 Task: Open a blank worksheet and write heading  Customer order data  Add 10 people name:-  'David White, Emily Green, Andrew Baker, Madison Evans, Logan King, Grace Hill, Gabriel Young, Elizabeth Flores, Samuel Reed, Avery Nelson. ' in September Last week sales are  10020 to 20050. customer order name:-  Nike shoe, Adidas shoe, Gucci T-shirt, Louis Vuitton bag, Zara Shirt, H&M jeans, Chanel perfume, Versace perfume, Ralph Lauren, Prada Shirtcustomer order price in between:-  10000 to 15000. Save page auditingSalesByMonth_2023
Action: Mouse moved to (99, 98)
Screenshot: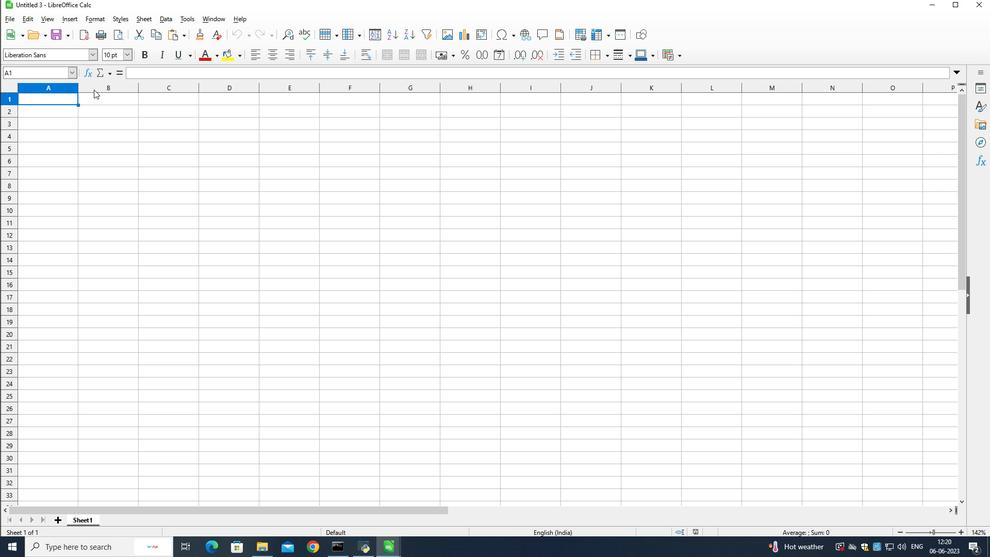
Action: Mouse pressed left at (99, 98)
Screenshot: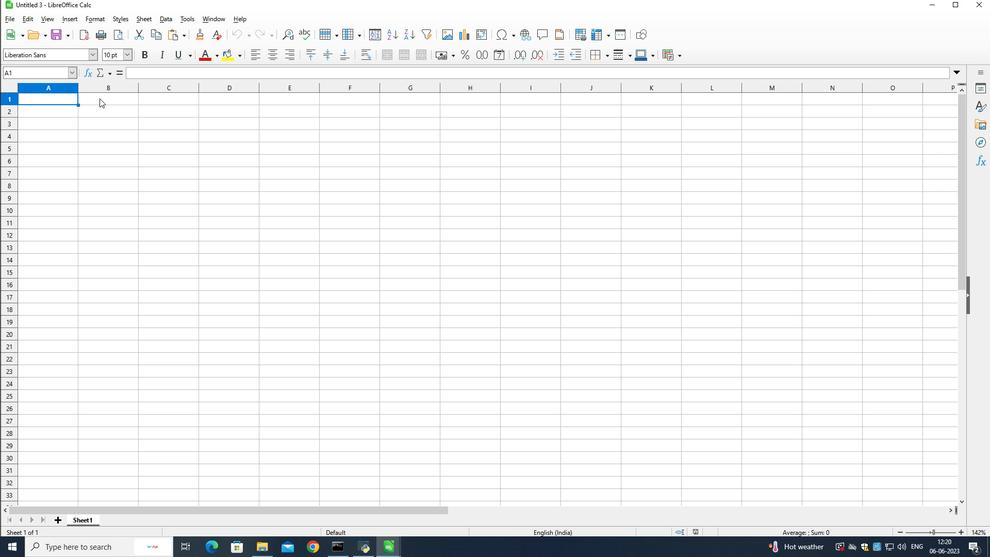 
Action: Mouse moved to (110, 120)
Screenshot: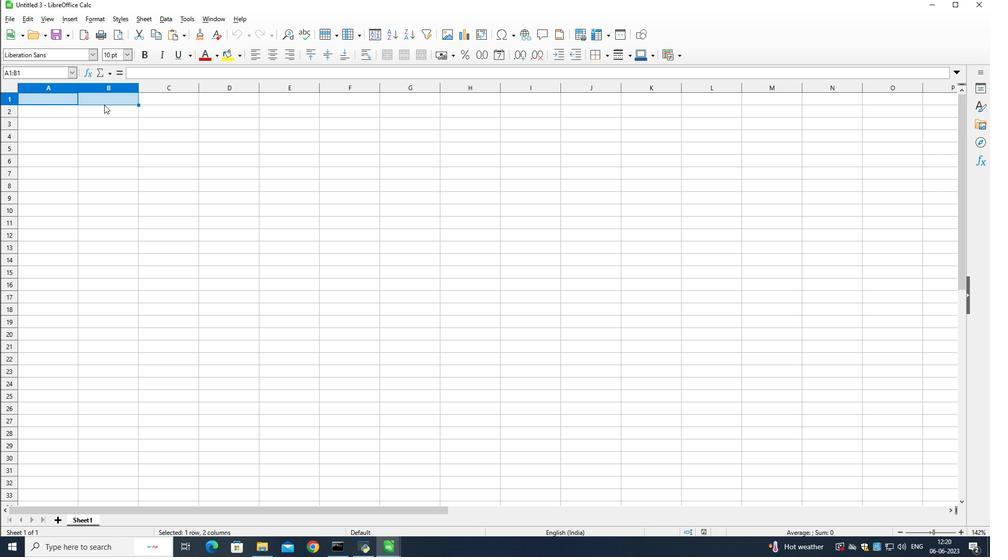 
Action: Mouse pressed right at (110, 120)
Screenshot: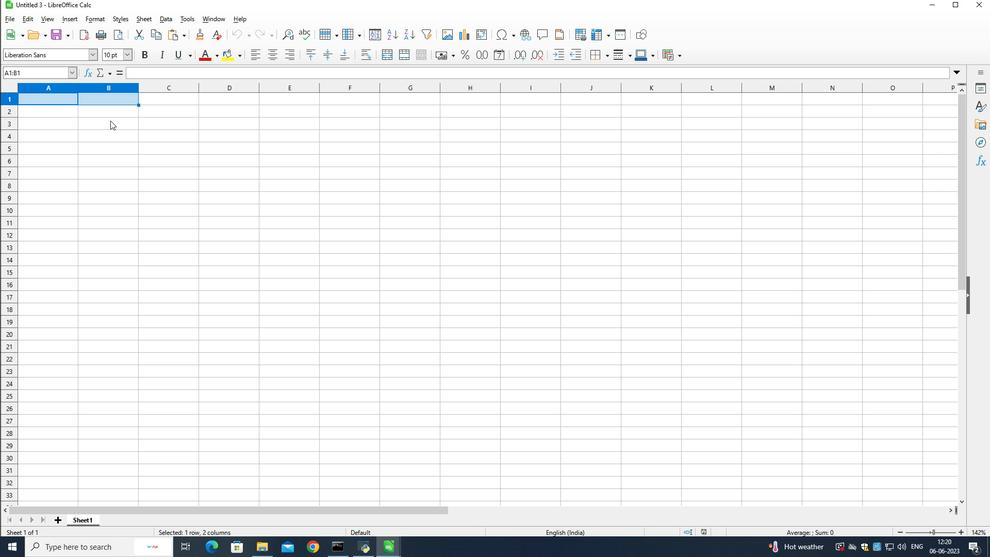 
Action: Mouse moved to (108, 99)
Screenshot: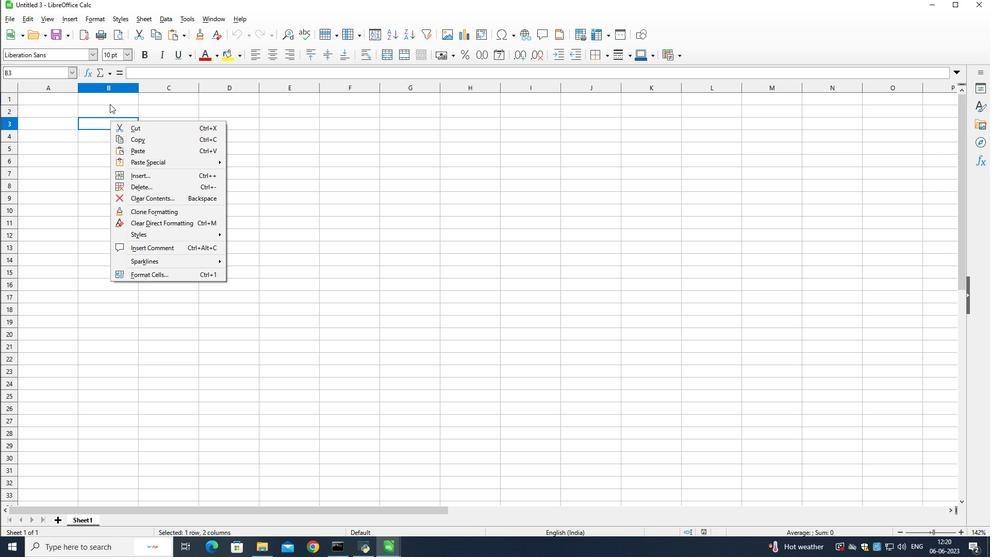 
Action: Mouse pressed left at (108, 99)
Screenshot: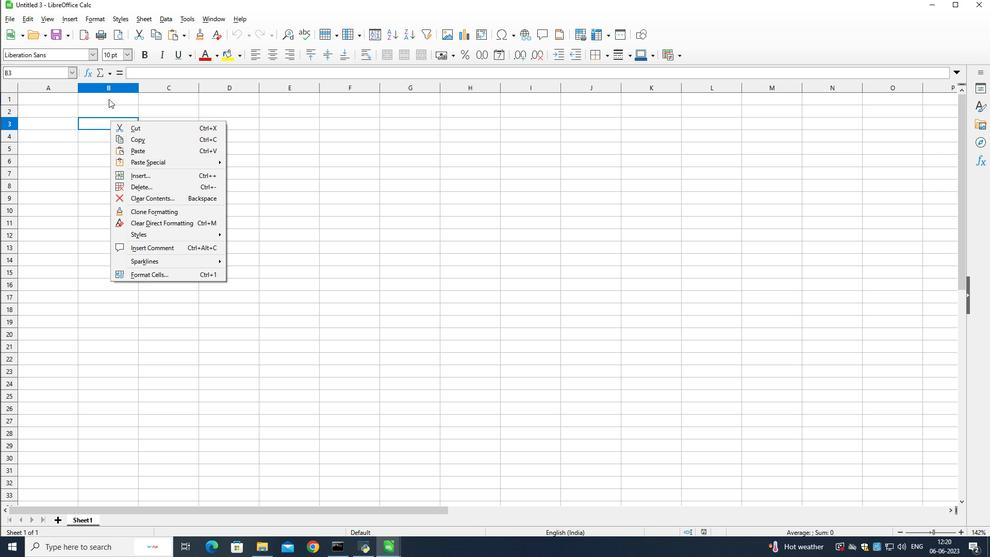 
Action: Mouse pressed left at (108, 99)
Screenshot: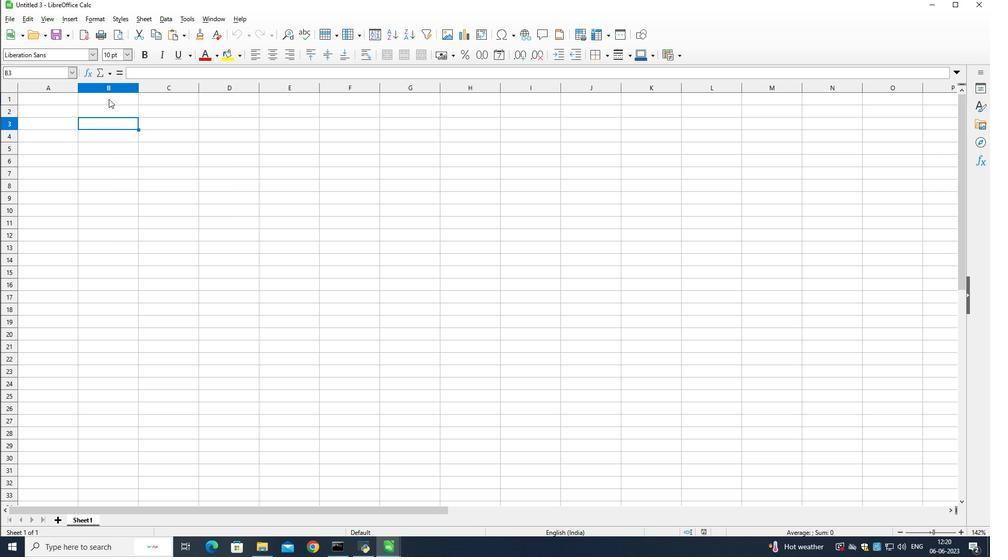 
Action: Key pressed <Key.shift>Customer<Key.space><Key.shift><Key.shift><Key.shift><Key.shift><Key.shift><Key.shift><Key.shift><Key.shift><Key.shift><Key.shift><Key.shift>Order<Key.space><Key.shift>Data<Key.down><Key.left><Key.shift>ame<Key.backspace><Key.backspace><Key.backspace><Key.backspace><Key.shift>Name<Key.down><Key.shift>David<Key.space><Key.shift>White<Key.down><Key.shift><Key.shift>Emily<Key.space><Key.shift>Green<Key.down><Key.shift><Key.shift>Andrew<Key.space><Key.shift>Baker<Key.down><Key.shift>Madison<Key.space><Key.shift>Evans<Key.down><Key.shift>Logan<Key.space><Key.shift>King<Key.down><Key.shift>Grace<Key.space><Key.shift>Hill<Key.down><Key.shift>Gabriel<Key.space><Key.shift>Young<Key.down><Key.shift>Elizabrth<Key.space><Key.shift>lores<Key.down><Key.shift>Samuel<Key.space><Key.shift>reed<Key.down><Key.shift>Avery<Key.space><Key.shift>nelson
Screenshot: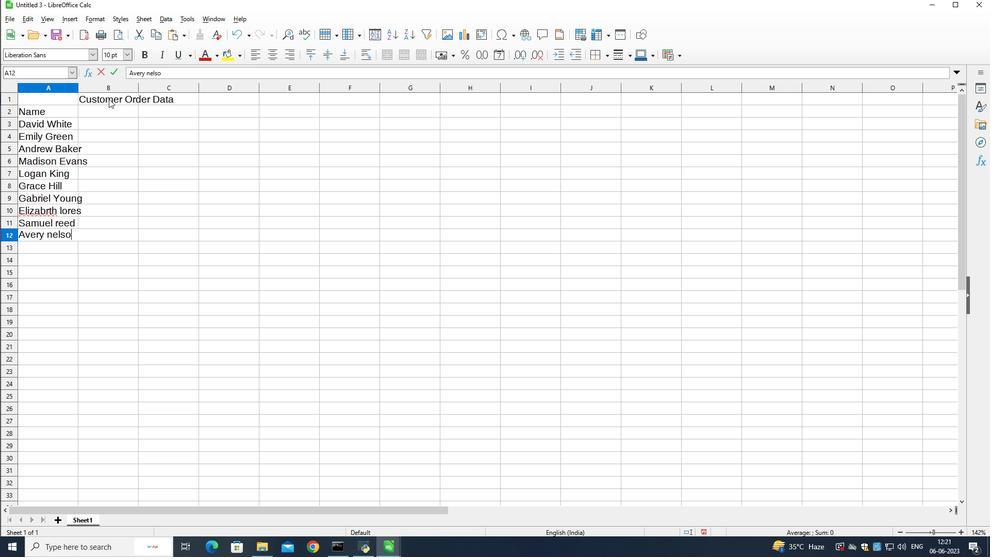 
Action: Mouse moved to (68, 86)
Screenshot: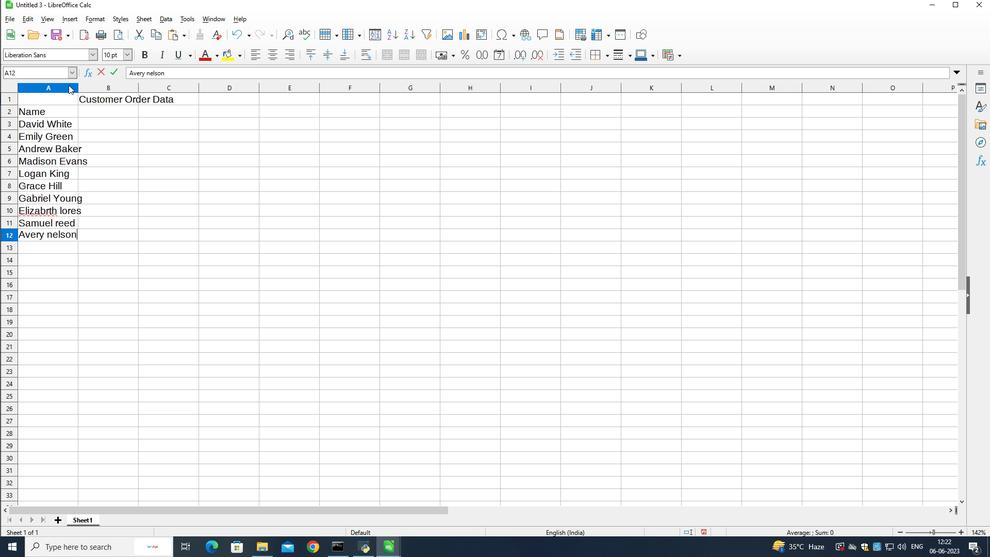 
Action: Mouse pressed left at (68, 86)
Screenshot: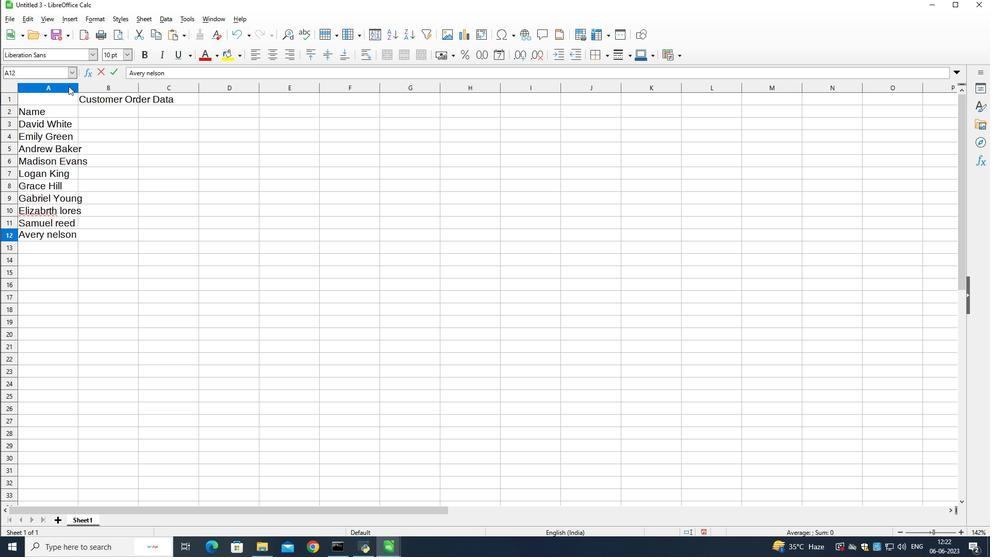 
Action: Mouse moved to (78, 87)
Screenshot: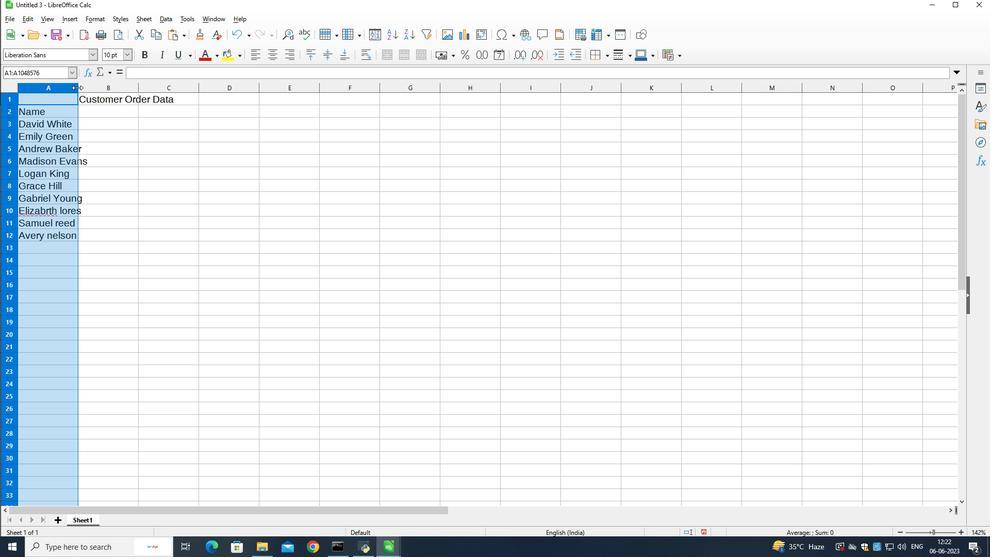 
Action: Mouse pressed left at (78, 87)
Screenshot: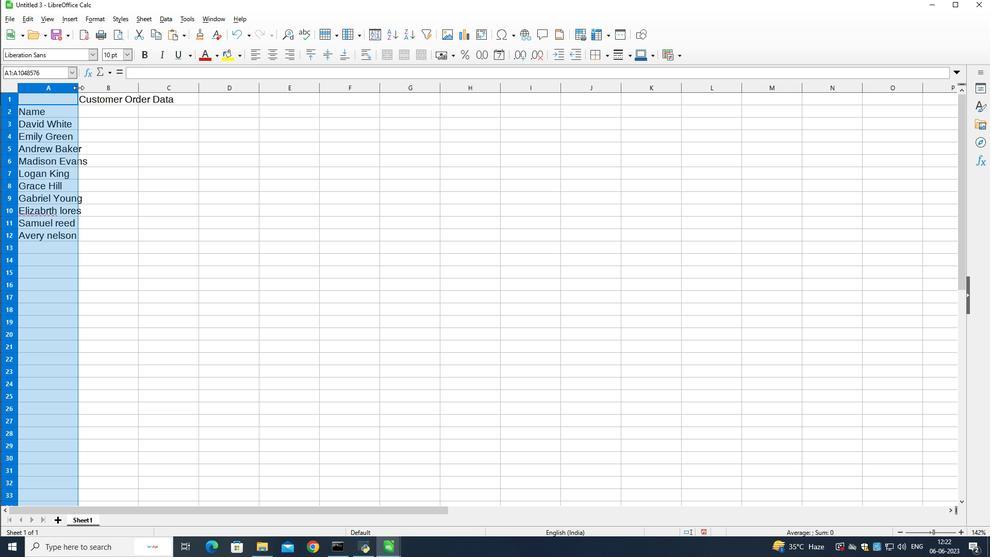 
Action: Mouse moved to (101, 110)
Screenshot: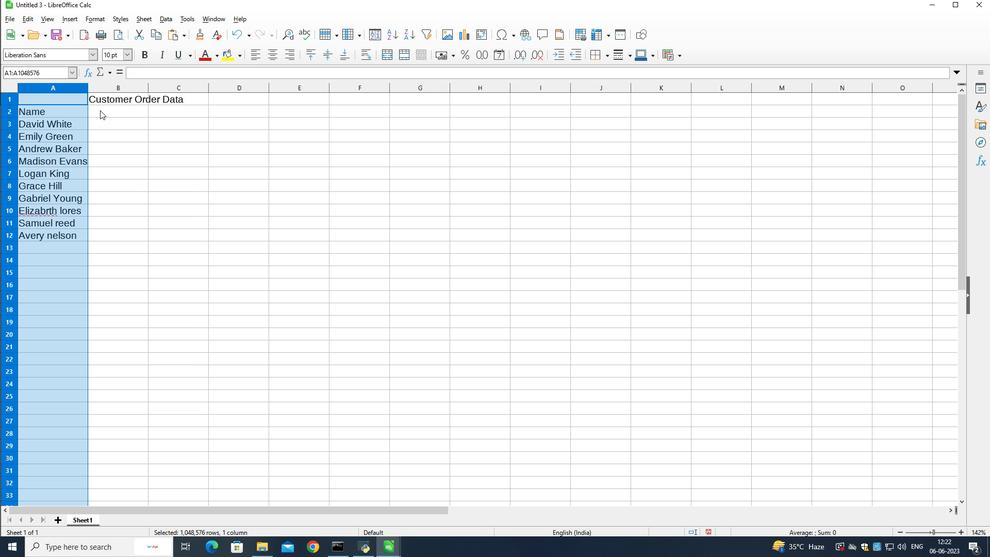 
Action: Mouse pressed left at (101, 110)
Screenshot: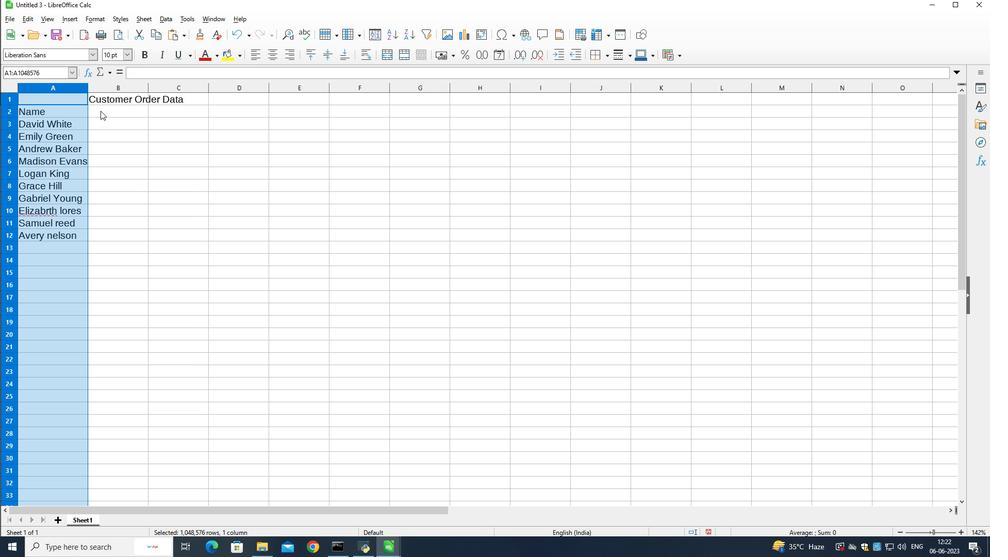
Action: Mouse moved to (528, 229)
Screenshot: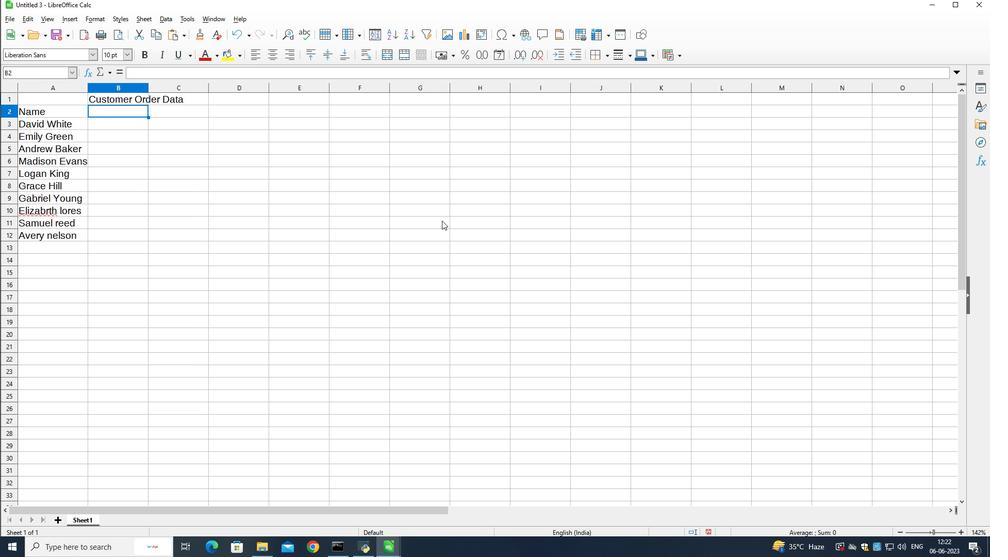 
Action: Key pressed <Key.shift>September<Key.space><Key.shift>Last<Key.space><Key.shift>Week<Key.space><Key.shift>Sales<Key.down>10020<Key.down>11535<Key.down>12566<Key.down>13568<Key.down>14978<Key.down>156876<Key.backspace><Key.down>16897<Key.down>17986<Key.down>18986<Key.down>19766
Screenshot: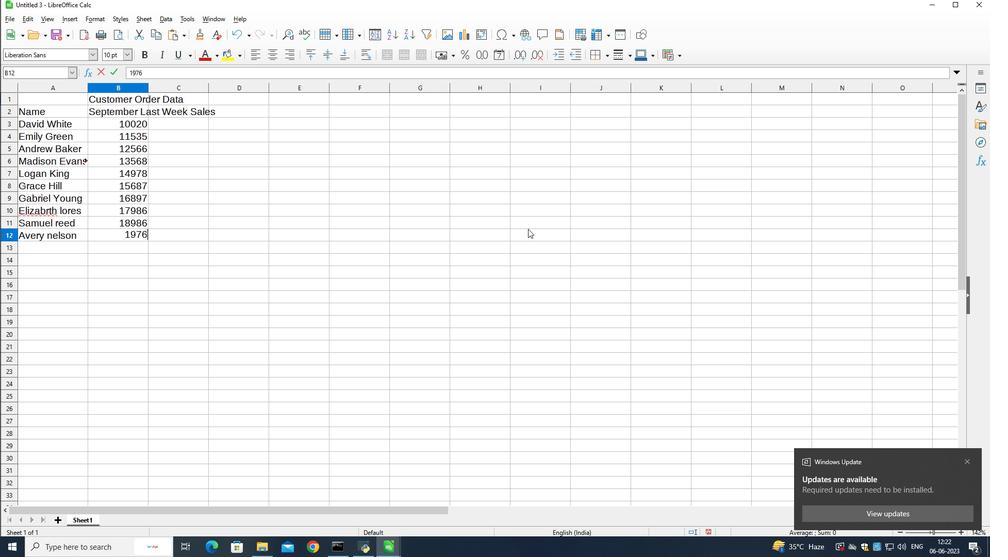 
Action: Mouse moved to (171, 111)
Screenshot: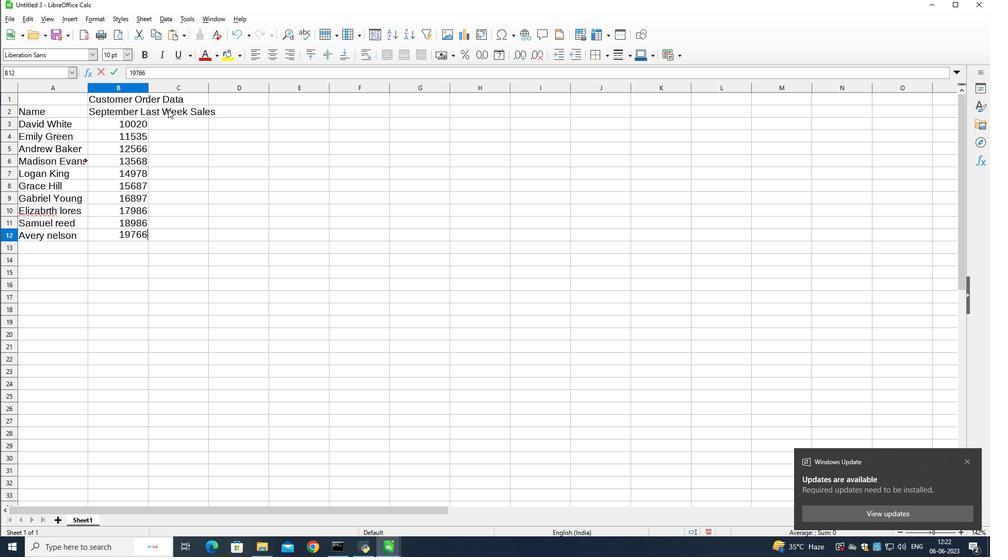 
Action: Mouse pressed left at (171, 111)
Screenshot: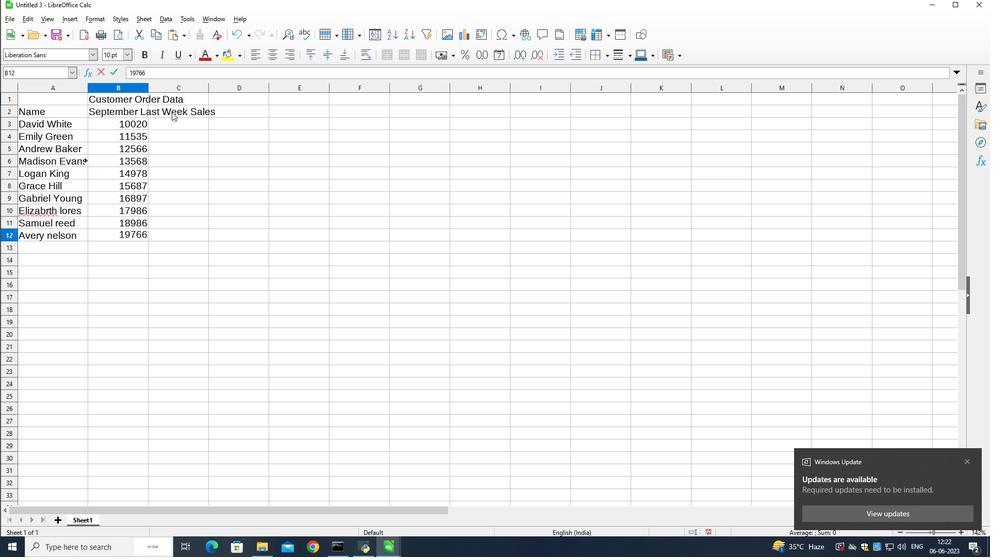 
Action: Mouse moved to (318, 152)
Screenshot: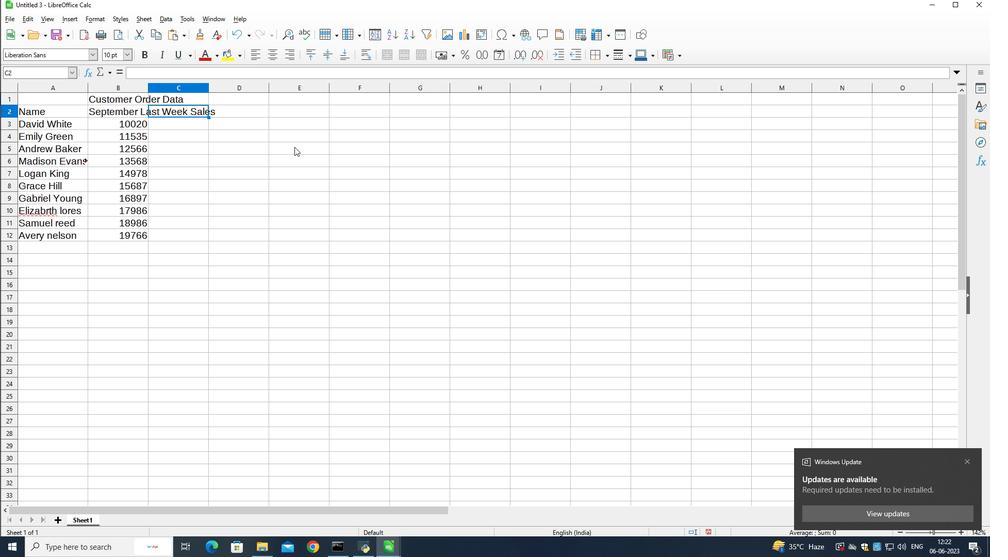 
Action: Key pressed <Key.shift>Customer<Key.space><Key.shift>Oredr<Key.backspace><Key.backspace><Key.backspace>der<Key.down><Key.shift>Nike<Key.space><Key.shift><Key.shift>Shoe<Key.down><Key.shift><Key.shift><Key.shift><Key.shift><Key.shift><Key.shift><Key.shift><Key.shift><Key.shift><Key.shift><Key.shift><Key.shift><Key.shift><Key.shift><Key.shift><Key.shift><Key.shift><Key.shift><Key.shift><Key.shift>Adidas<Key.space><Key.shift>Shoe<Key.down><Key.shift>Gucci<Key.space><Key.shift>T-shirt<Key.down><Key.shift>Louis<Key.space><Key.shift>Vuitton<Key.space>bg<Key.backspace>ag<Key.down><Key.shift>Zara<Key.space><Key.shift>Shirt<Key.down><Key.shift>H<Key.shift>&<Key.shift>M<Key.space><Key.shift>jeans<Key.down><Key.shift>Chanel<Key.space>perfume<Key.down><Key.shift>versace<Key.space>perfume<Key.down><Key.shift>Ralph<Key.space><Key.shift>lauren<Key.down><Key.shift>parada<Key.space><Key.shift>shirt
Screenshot: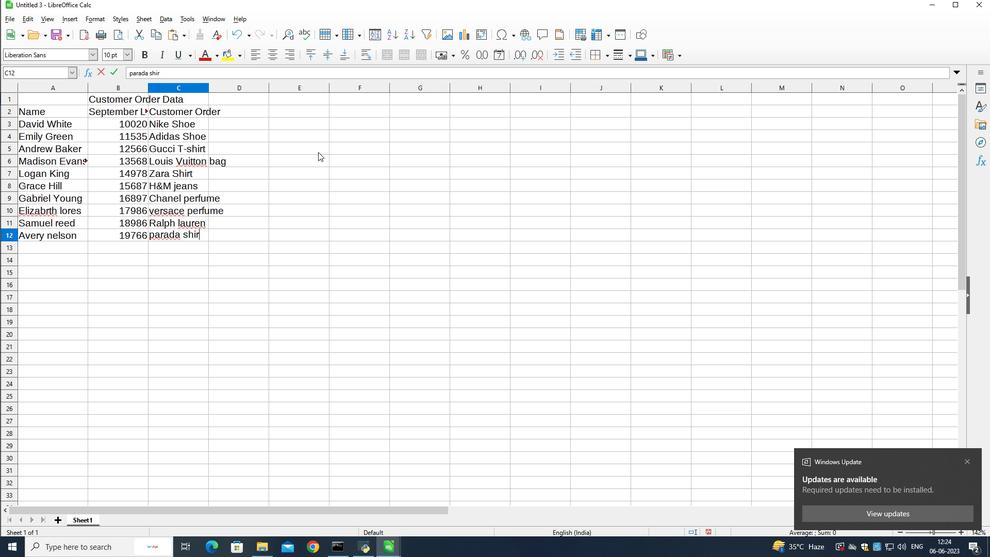 
Action: Mouse moved to (229, 112)
Screenshot: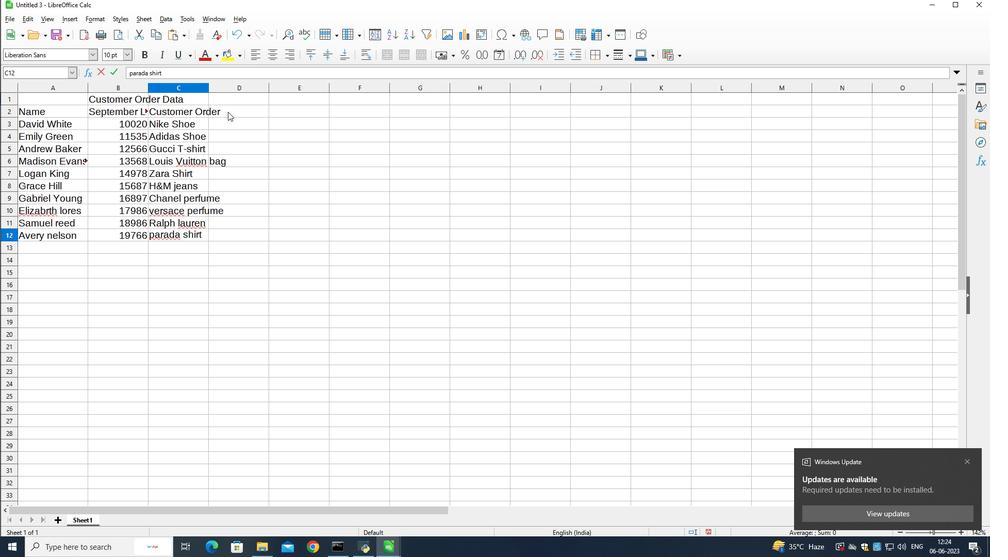 
Action: Mouse pressed left at (229, 112)
Screenshot: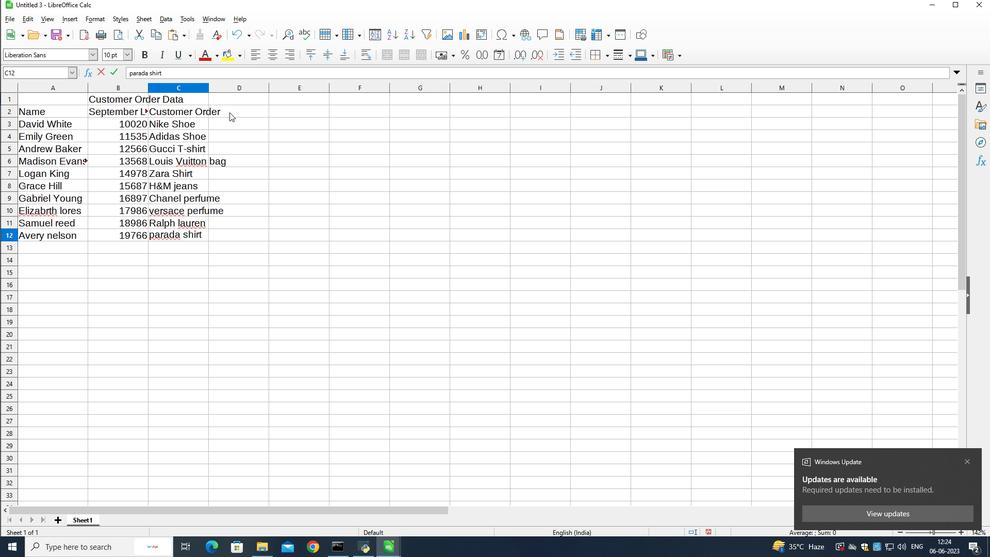 
Action: Key pressed <Key.shift><Key.shift><Key.shift><Key.shift><Key.shift><Key.shift><Key.shift><Key.shift><Key.shift><Key.shift><Key.shift><Key.shift><Key.shift><Key.shift><Key.shift><Key.shift><Key.shift><Key.shift><Key.shift><Key.shift><Key.shift><Key.shift><Key.shift><Key.shift><Key.shift>Price<Key.down>10000<Key.down>12465<Key.down>13565<Key.down>14798<Key.down>15676<Key.down>19656<Key.down>18765<Key.down>17646<Key.down>16654<Key.down>14678
Screenshot: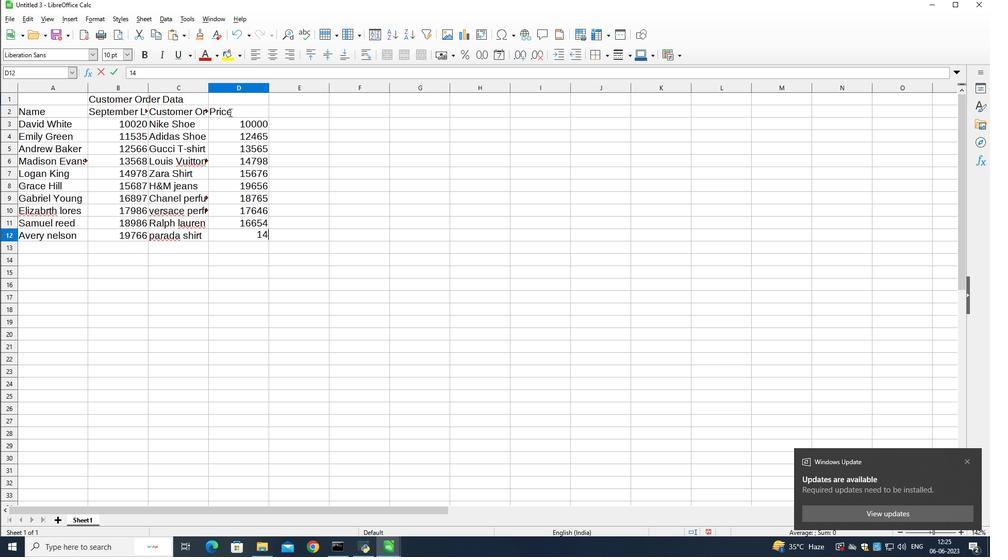 
Action: Mouse moved to (320, 108)
Screenshot: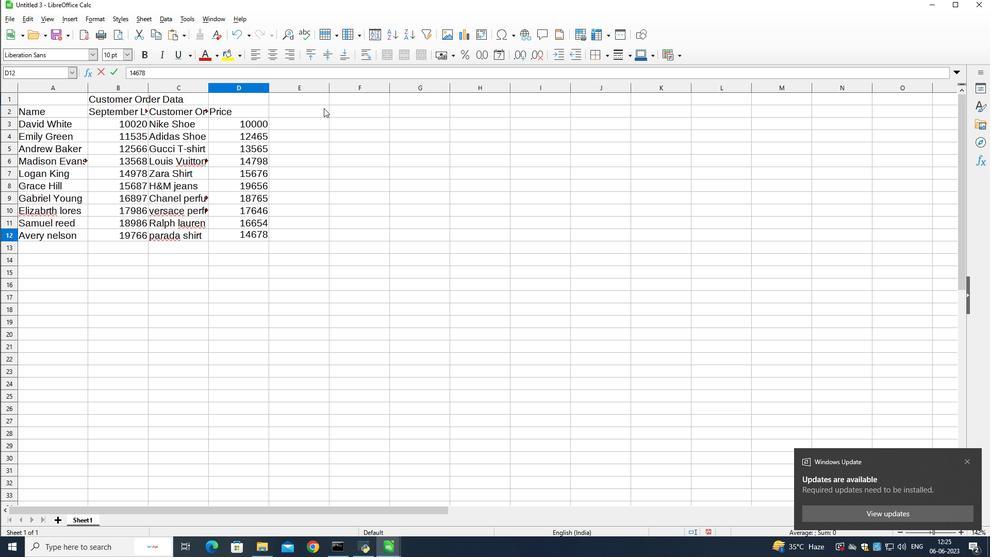 
Action: Mouse pressed left at (320, 108)
Screenshot: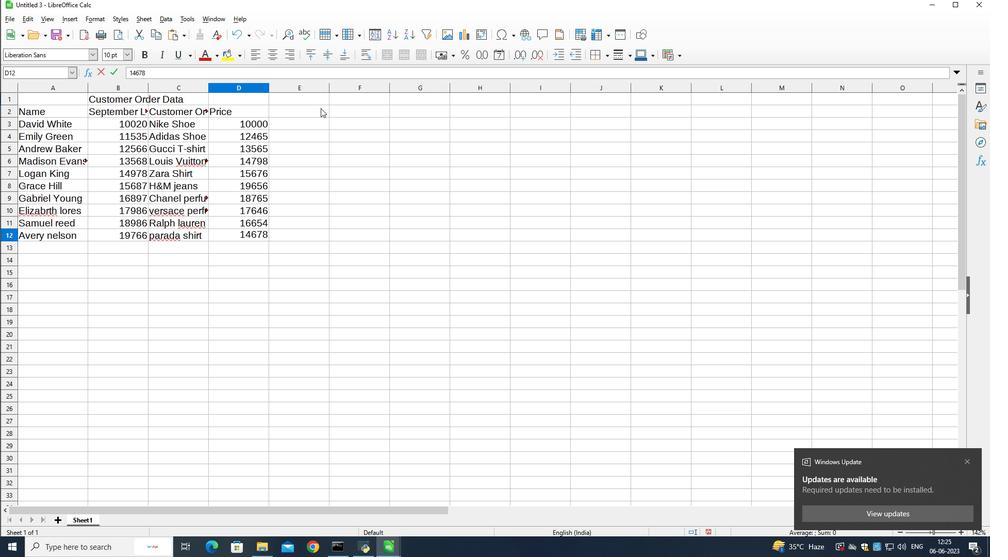 
Action: Mouse moved to (330, 170)
Screenshot: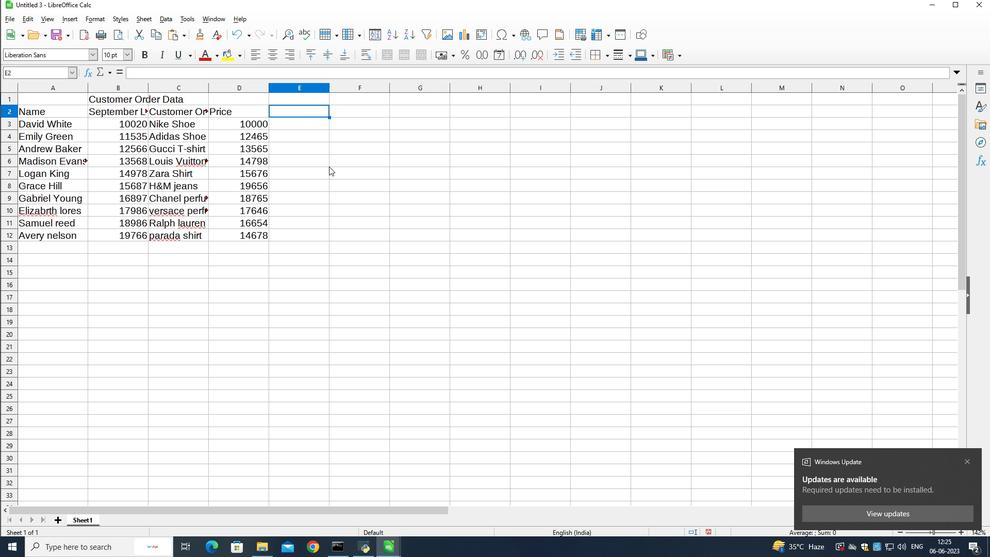 
Action: Mouse pressed left at (330, 170)
Screenshot: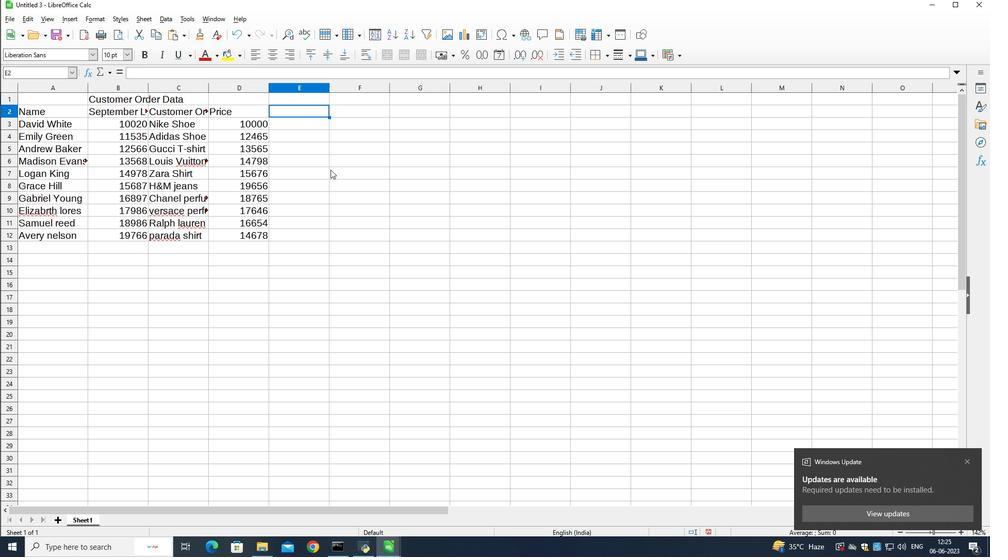 
Action: Mouse moved to (357, 220)
Screenshot: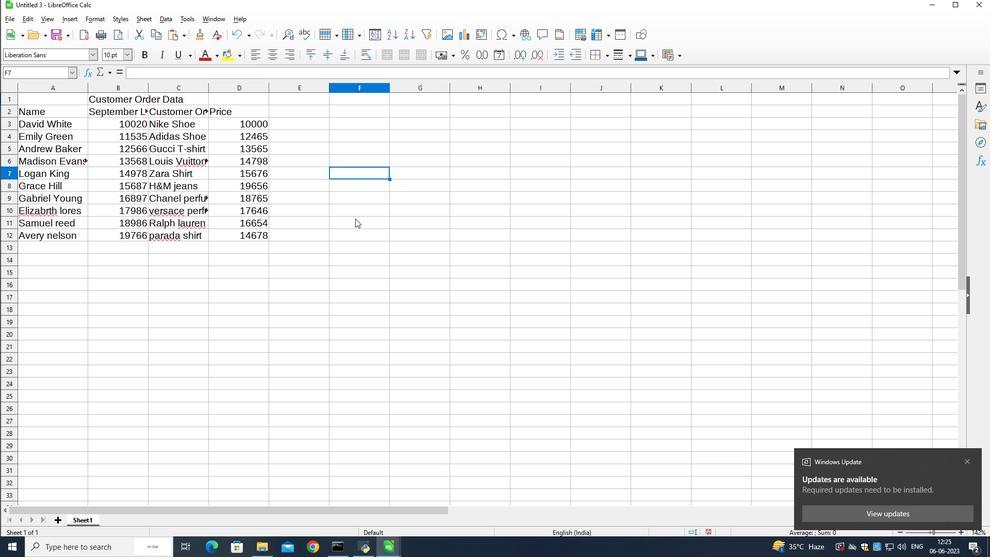 
Action: Mouse pressed left at (357, 220)
Screenshot: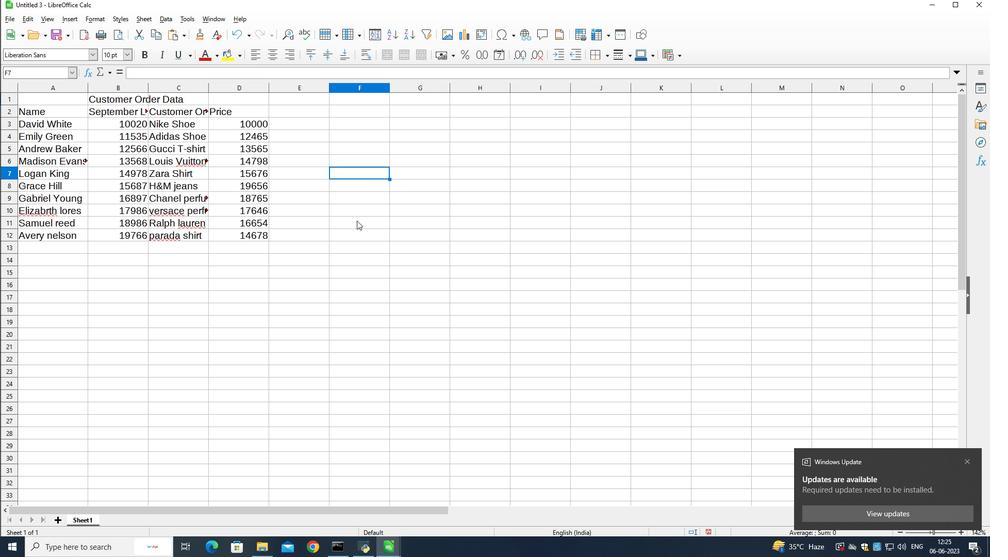 
Action: Key pressed ctrl+Sauditing<Key.shift>Sles<Key.shift>By<Key.shift>Month<Key.shift_r>_2023<Key.enter>
Screenshot: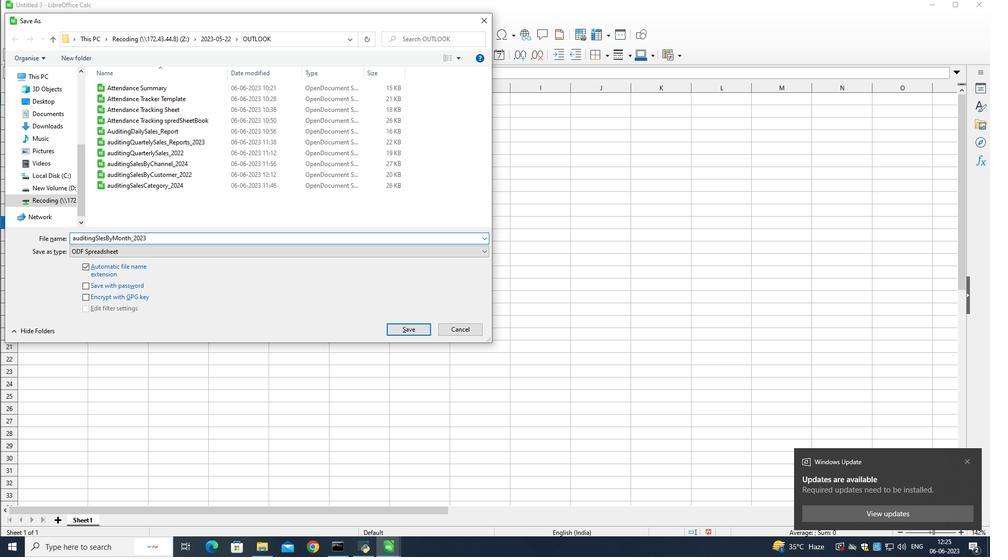 
Action: Mouse moved to (301, 129)
Screenshot: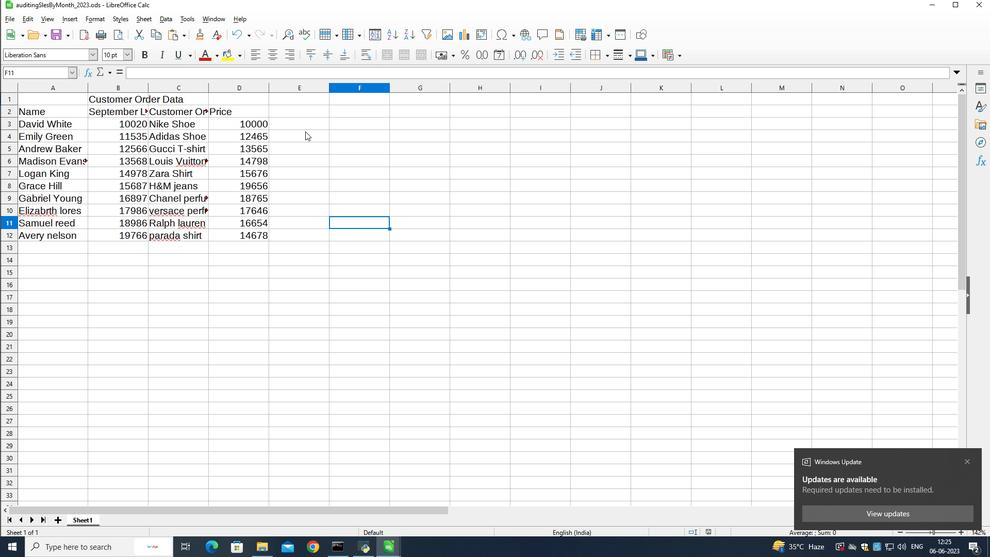 
